 Task: Set the decoding X coordinate for the DVB subtitles decoder to -1.
Action: Mouse moved to (124, 22)
Screenshot: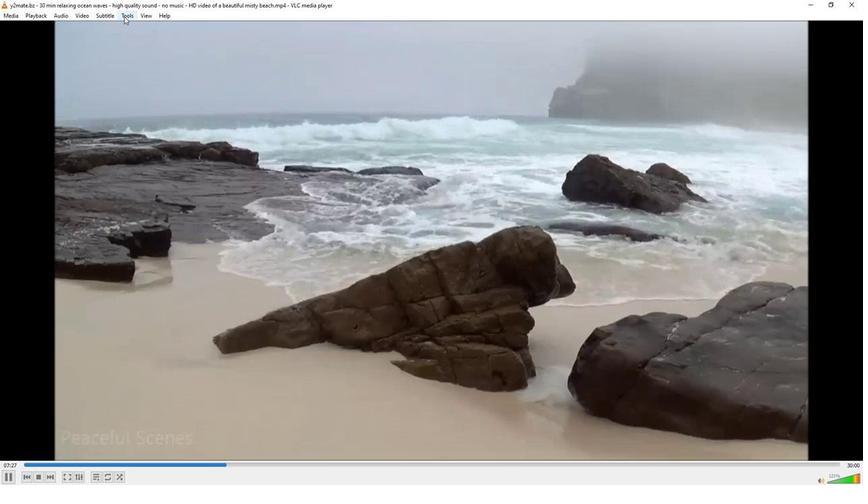 
Action: Mouse pressed left at (124, 22)
Screenshot: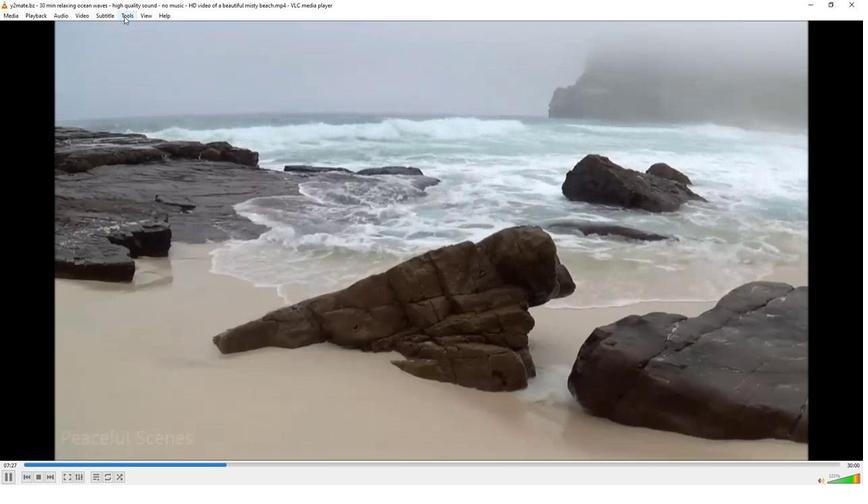 
Action: Mouse moved to (136, 126)
Screenshot: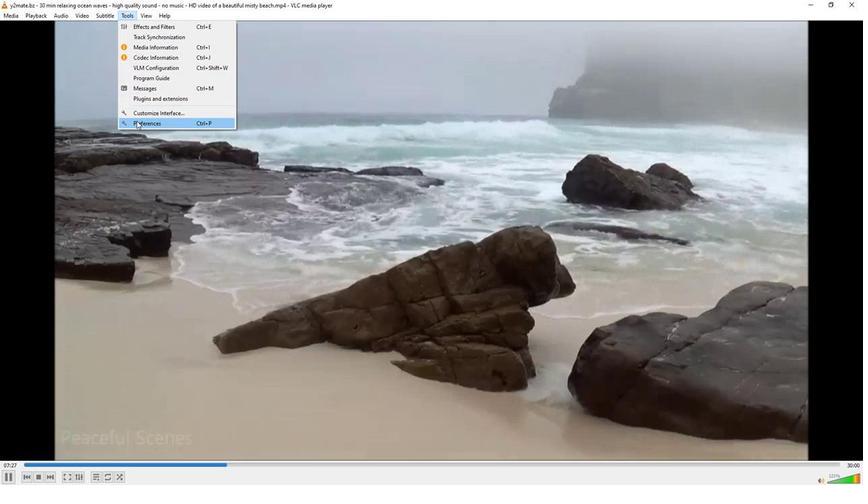 
Action: Mouse pressed left at (136, 126)
Screenshot: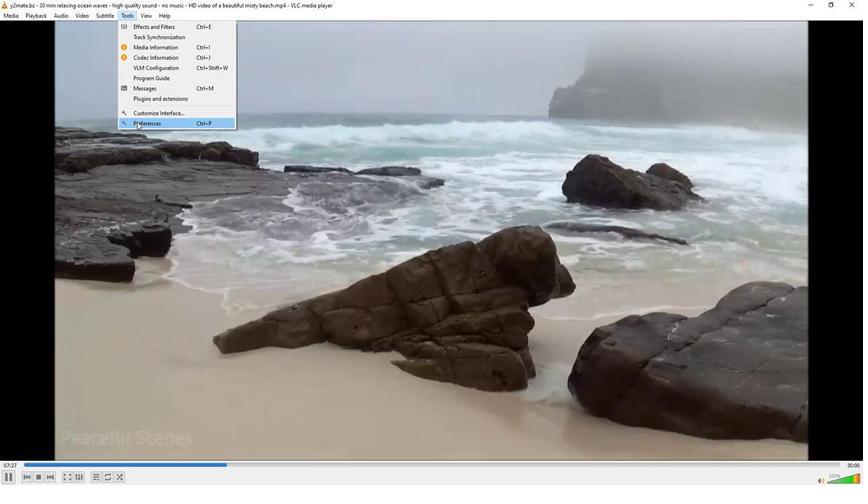 
Action: Mouse moved to (238, 369)
Screenshot: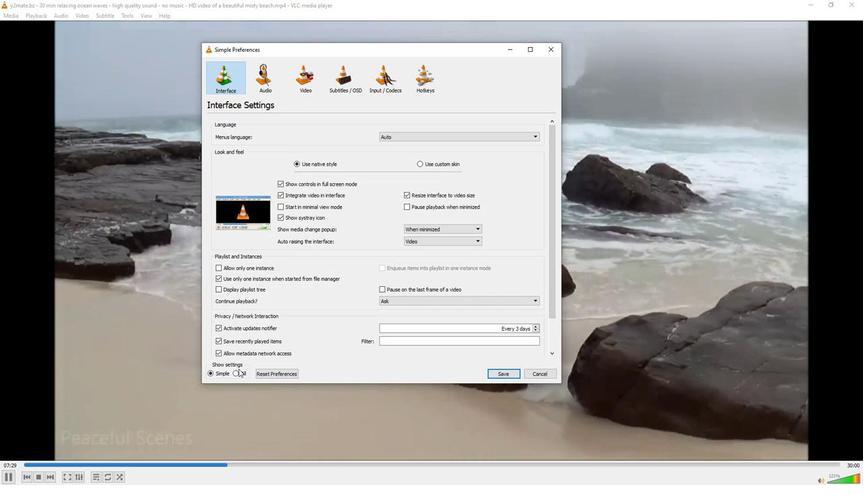 
Action: Mouse pressed left at (238, 369)
Screenshot: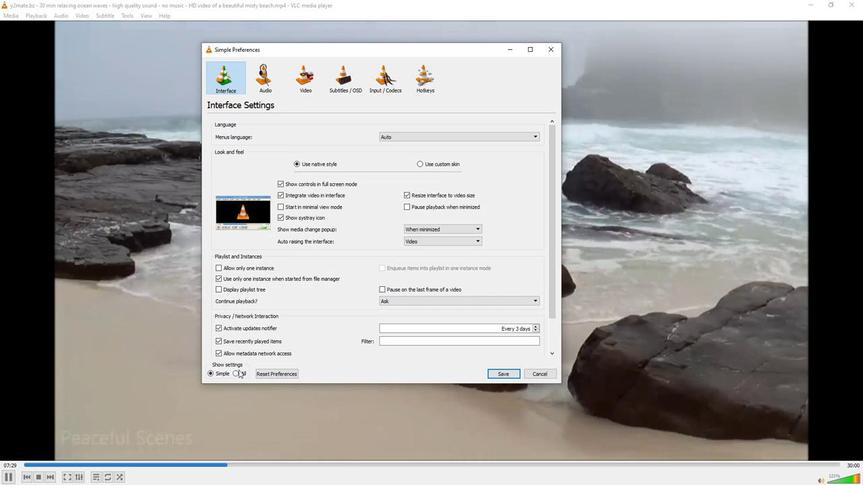 
Action: Mouse moved to (221, 248)
Screenshot: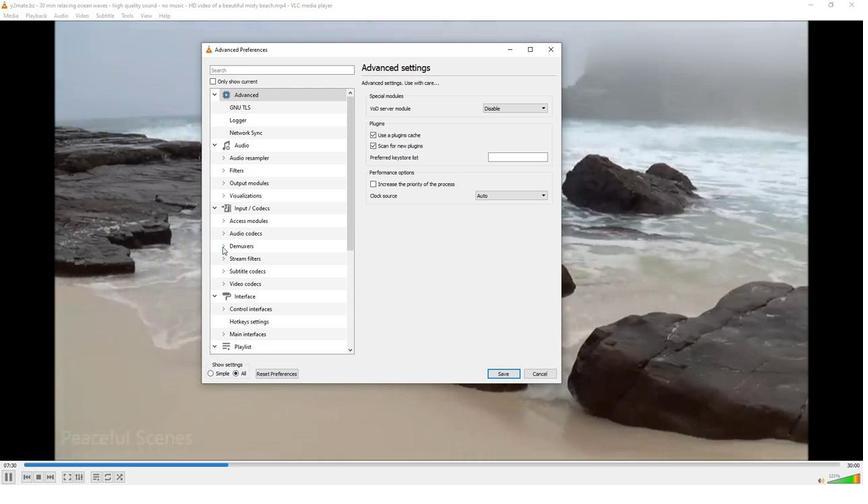 
Action: Mouse pressed left at (221, 248)
Screenshot: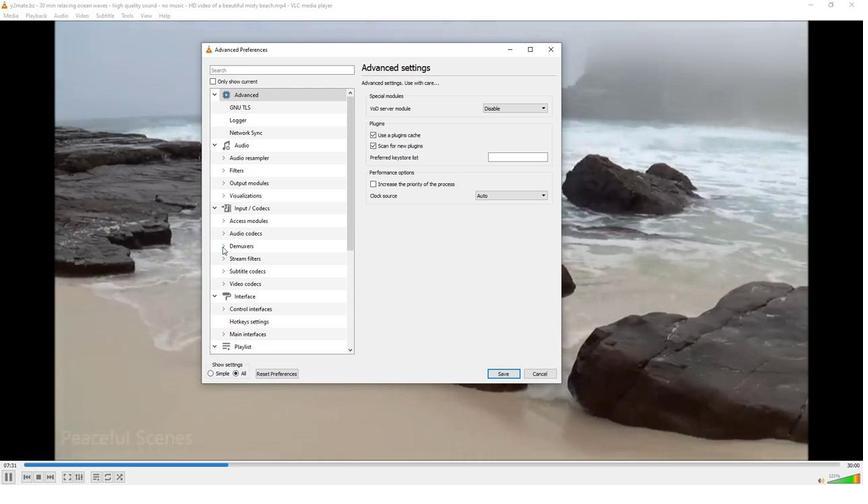 
Action: Mouse moved to (234, 269)
Screenshot: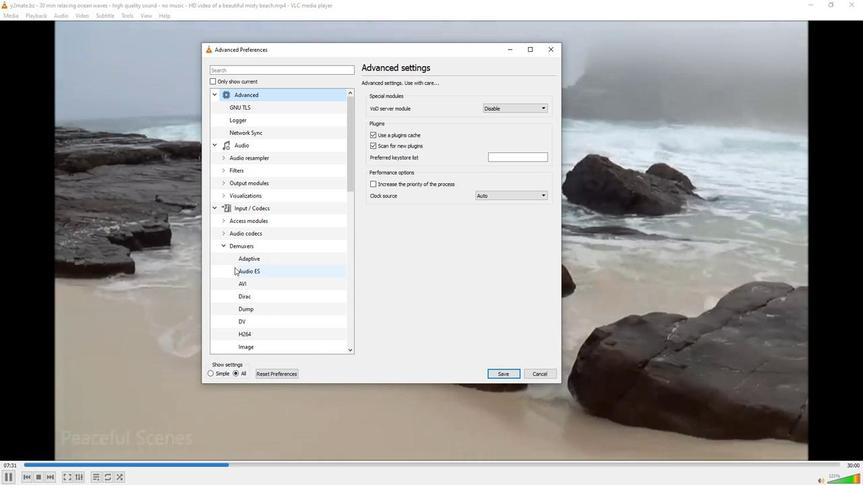 
Action: Mouse scrolled (234, 269) with delta (0, 0)
Screenshot: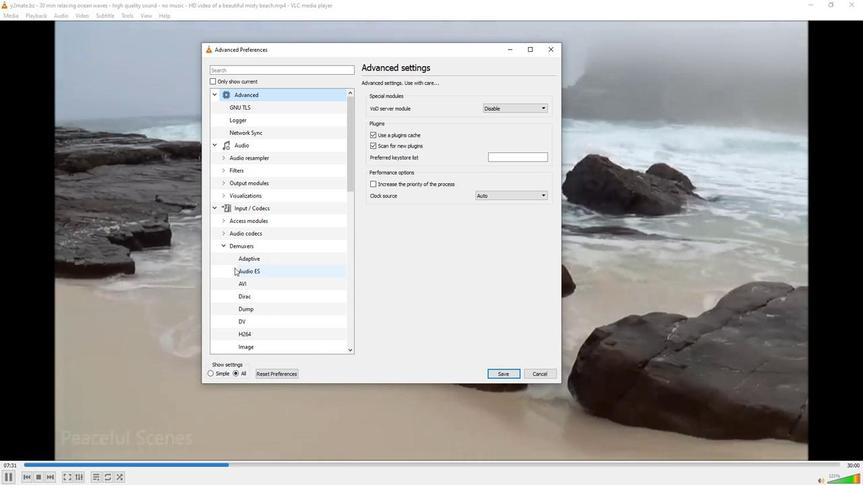 
Action: Mouse moved to (234, 269)
Screenshot: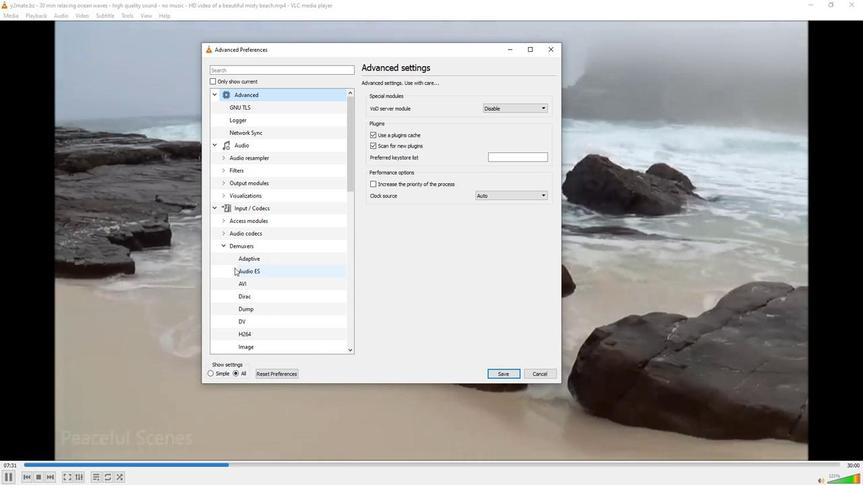 
Action: Mouse scrolled (234, 269) with delta (0, 0)
Screenshot: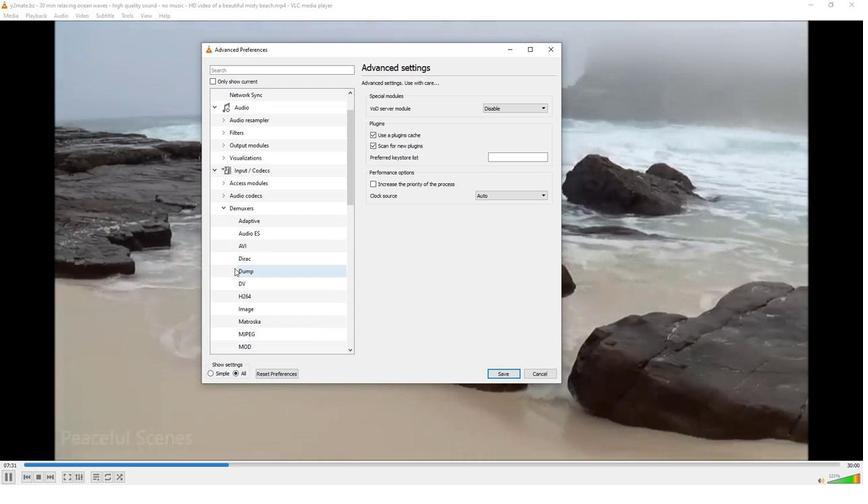
Action: Mouse scrolled (234, 269) with delta (0, 0)
Screenshot: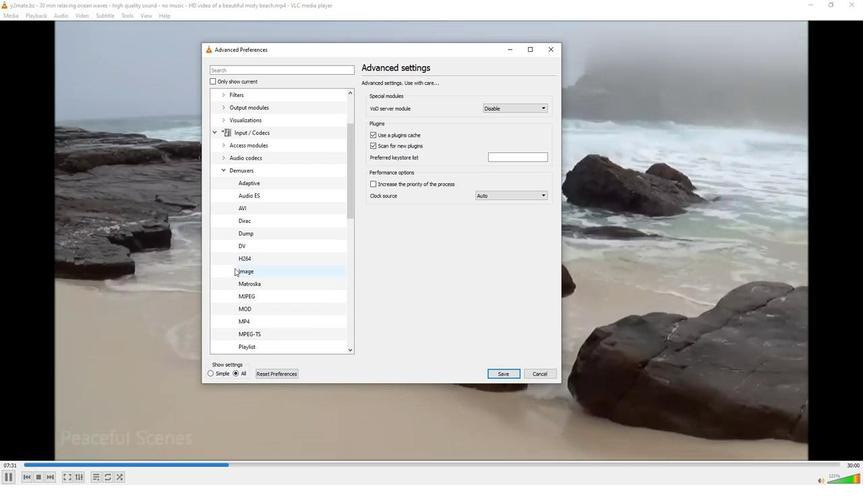 
Action: Mouse scrolled (234, 269) with delta (0, 0)
Screenshot: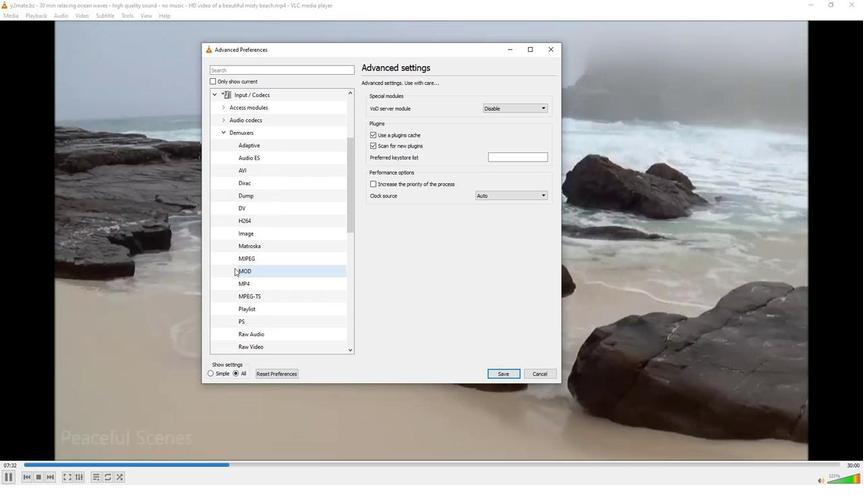 
Action: Mouse scrolled (234, 269) with delta (0, 0)
Screenshot: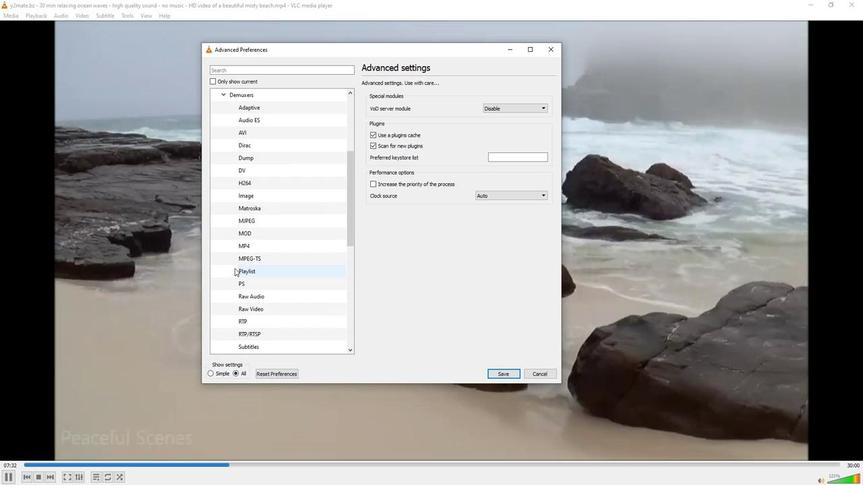 
Action: Mouse scrolled (234, 269) with delta (0, 0)
Screenshot: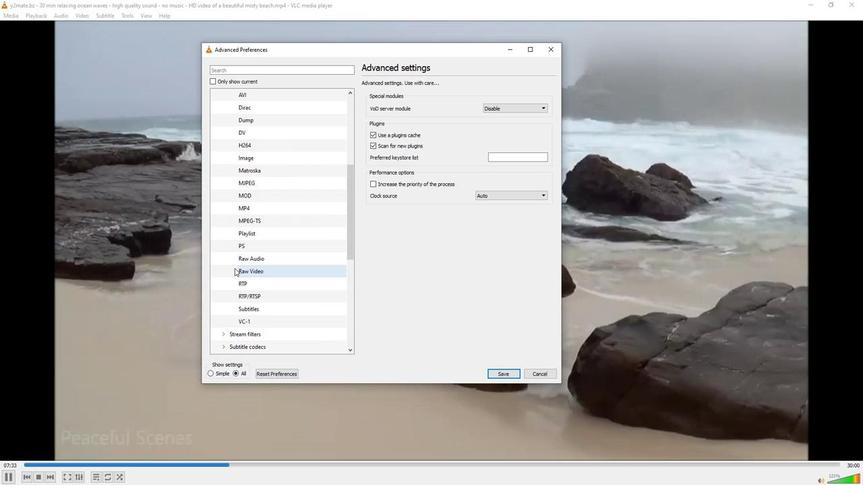 
Action: Mouse moved to (222, 310)
Screenshot: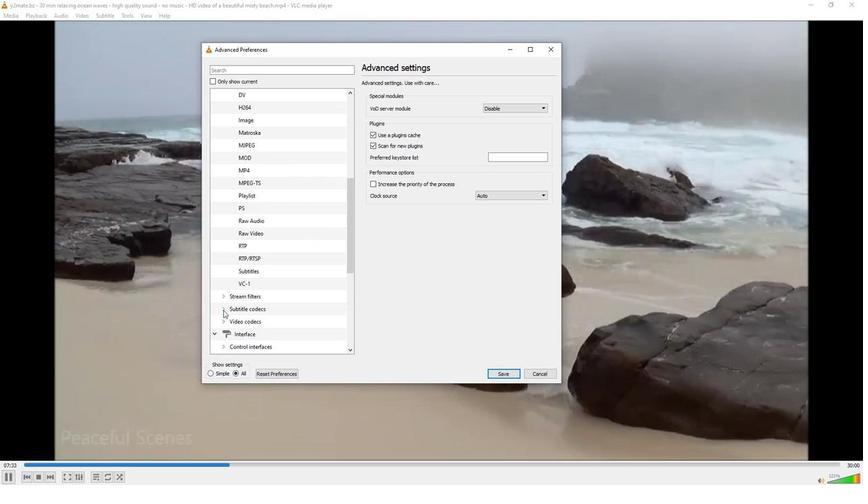 
Action: Mouse pressed left at (222, 310)
Screenshot: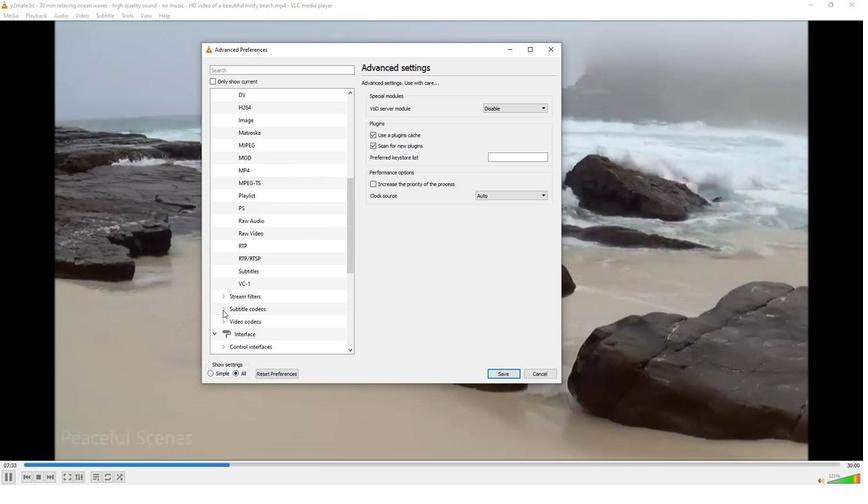 
Action: Mouse moved to (231, 315)
Screenshot: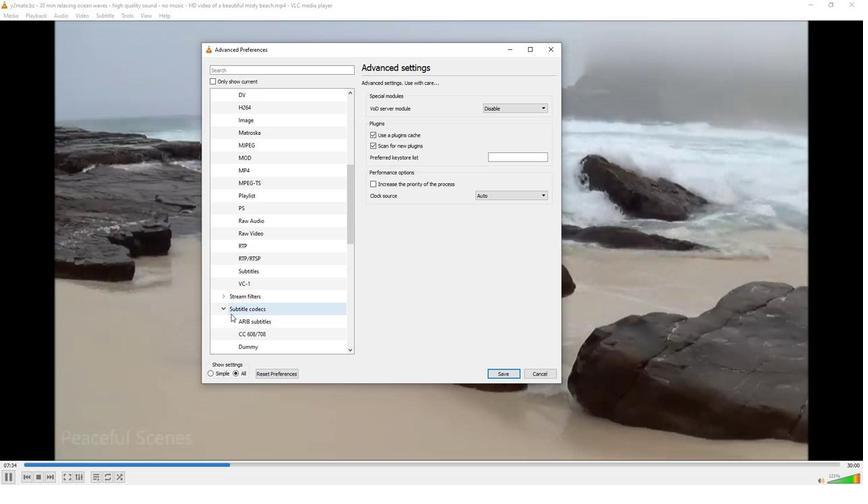 
Action: Mouse scrolled (231, 314) with delta (0, 0)
Screenshot: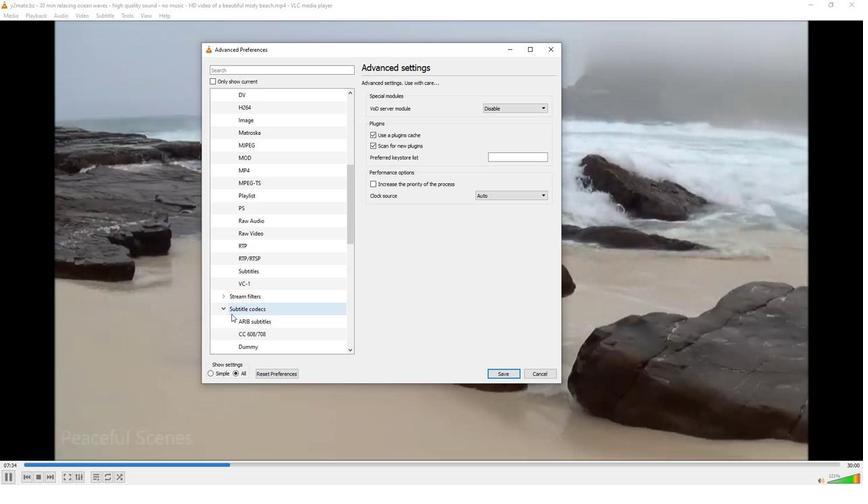 
Action: Mouse moved to (246, 319)
Screenshot: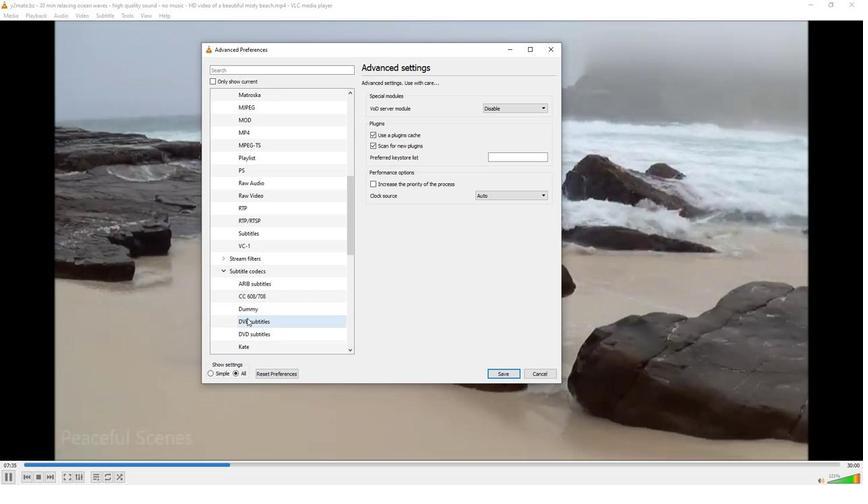 
Action: Mouse pressed left at (246, 319)
Screenshot: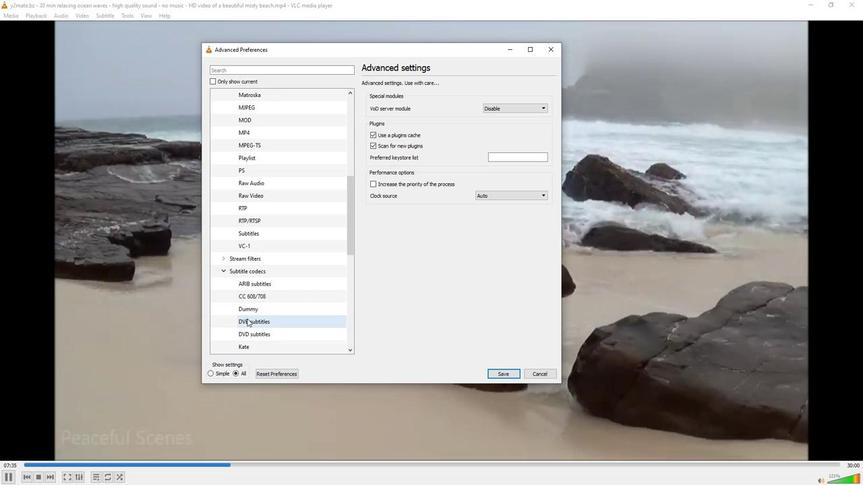 
Action: Mouse moved to (547, 117)
Screenshot: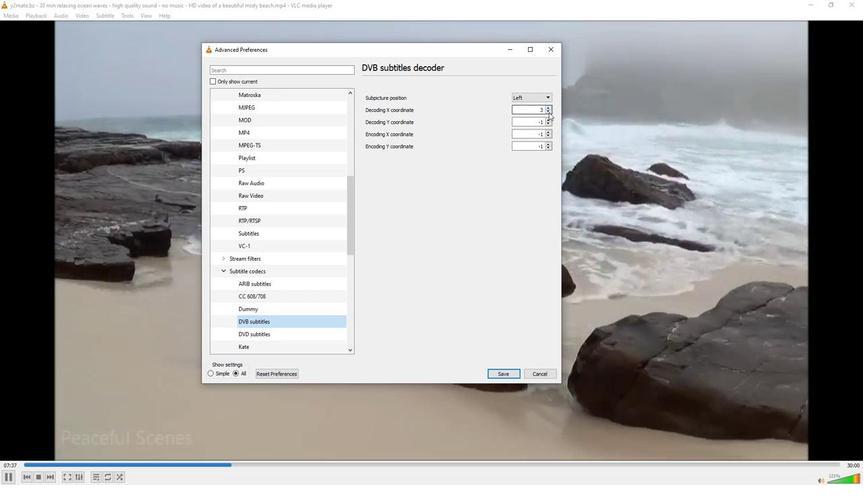 
Action: Mouse pressed left at (547, 117)
Screenshot: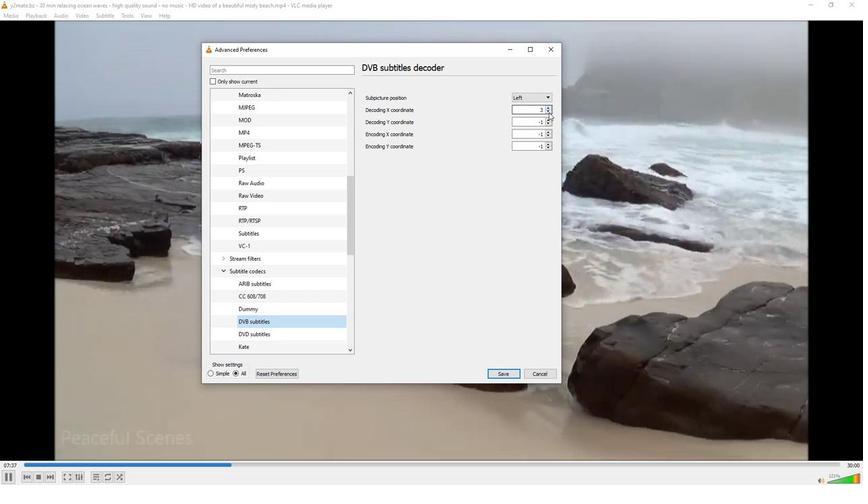 
Action: Mouse pressed left at (547, 117)
Screenshot: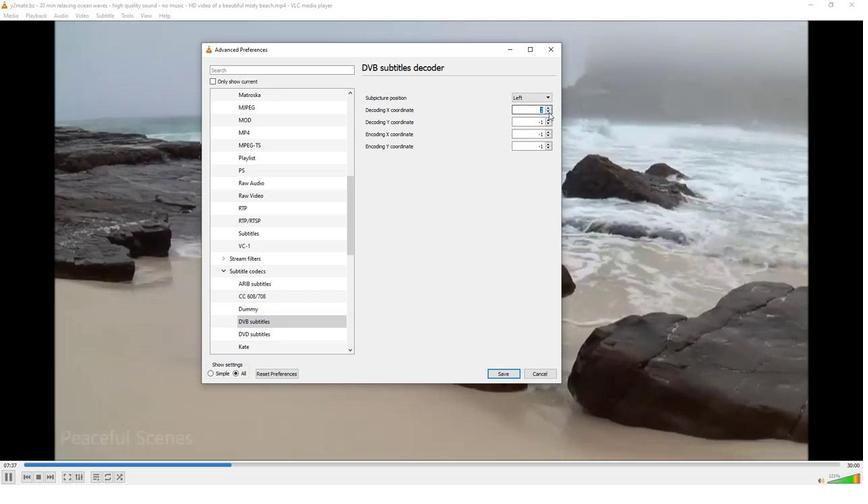 
Action: Mouse pressed left at (547, 117)
Screenshot: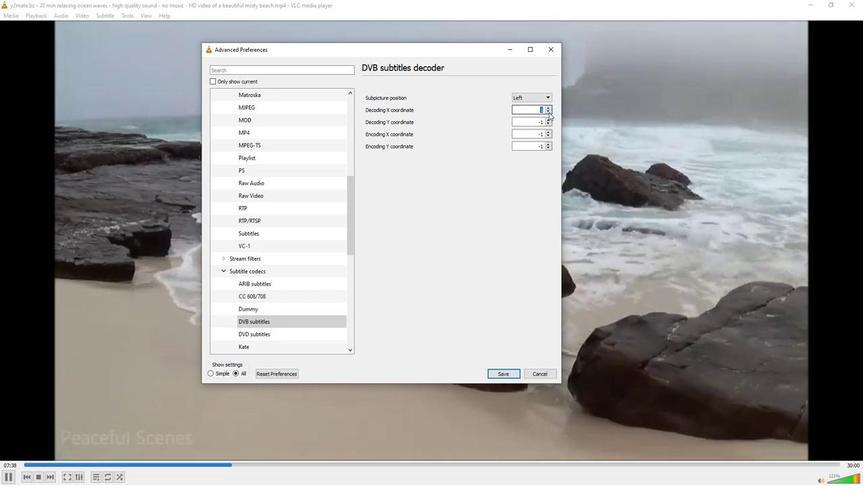 
Action: Mouse pressed left at (547, 117)
Screenshot: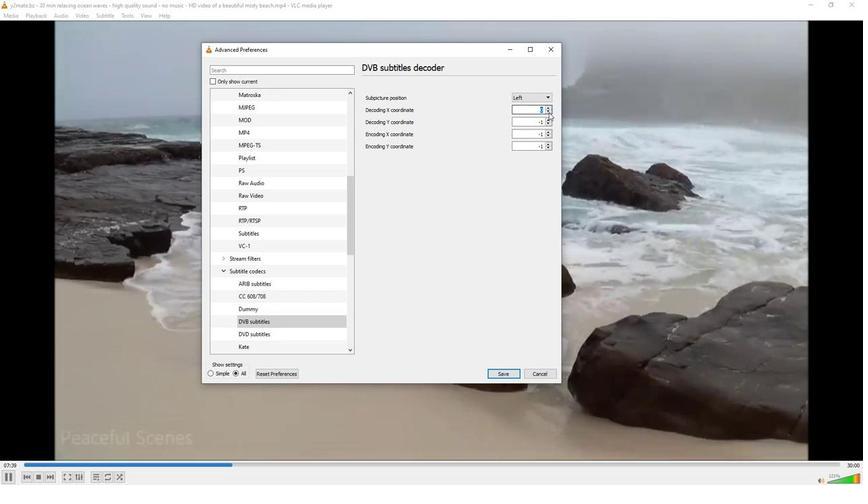 
Action: Mouse moved to (526, 138)
Screenshot: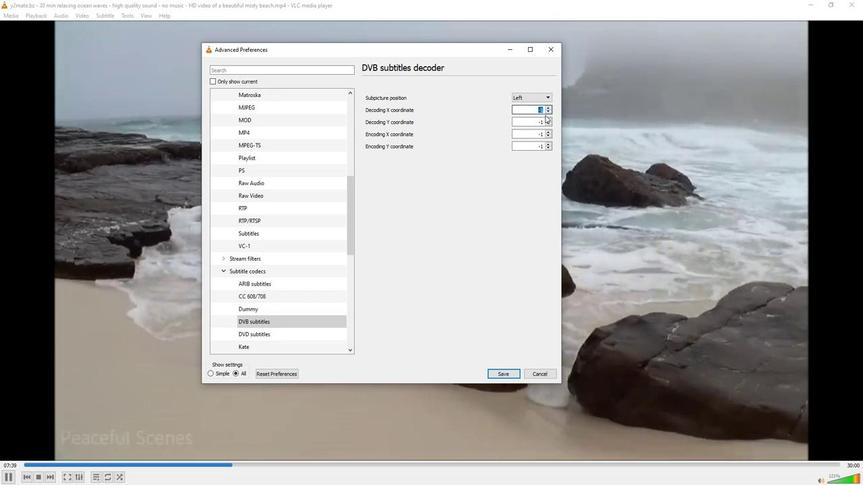 
